 Task: Set "QP difference between chroma and luma" for "H.264/MPEG-4 Part 10/AVC encoder (x264)" to 2.
Action: Mouse moved to (100, 11)
Screenshot: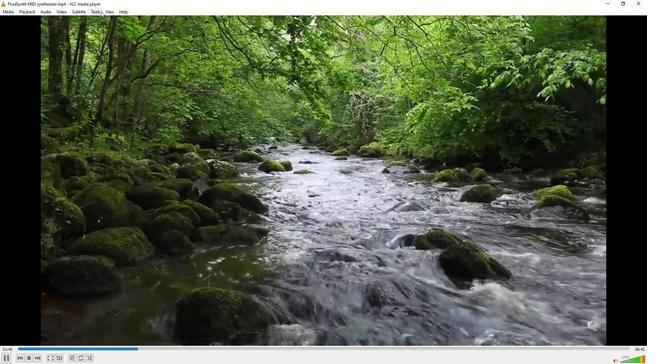 
Action: Mouse pressed left at (100, 11)
Screenshot: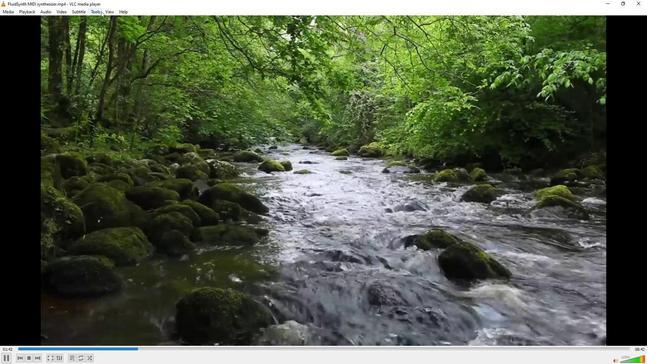 
Action: Mouse moved to (112, 89)
Screenshot: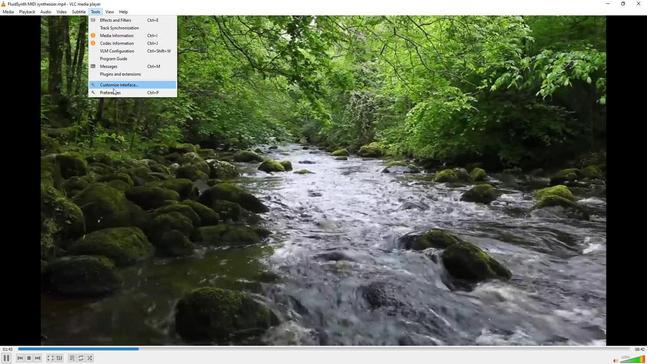 
Action: Mouse pressed left at (112, 89)
Screenshot: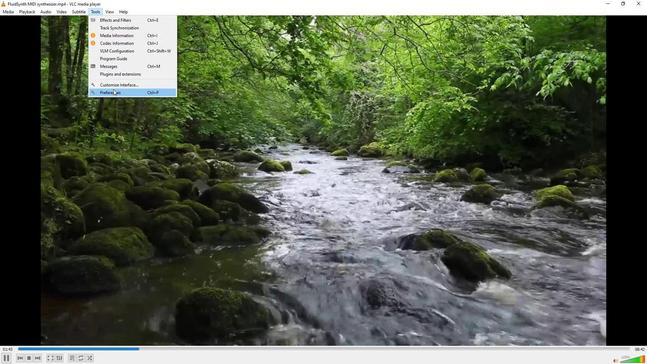 
Action: Mouse moved to (75, 283)
Screenshot: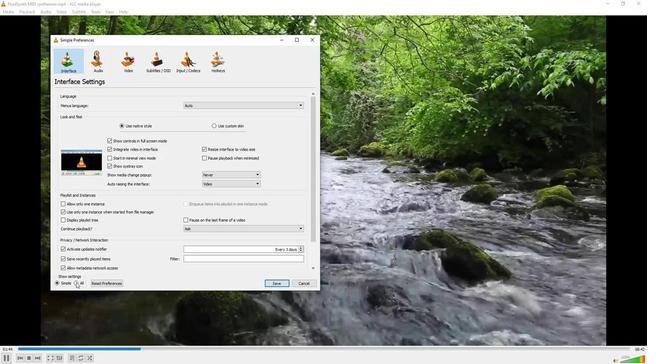 
Action: Mouse pressed left at (75, 283)
Screenshot: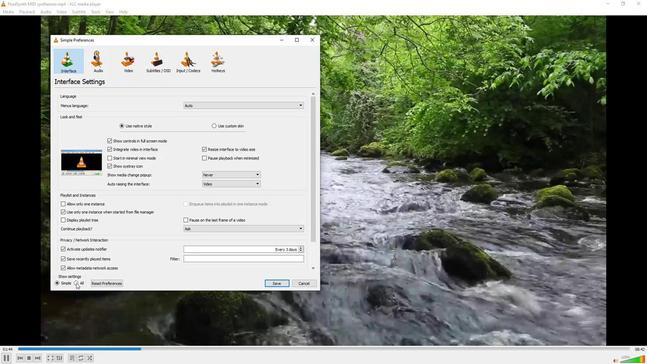 
Action: Mouse moved to (64, 217)
Screenshot: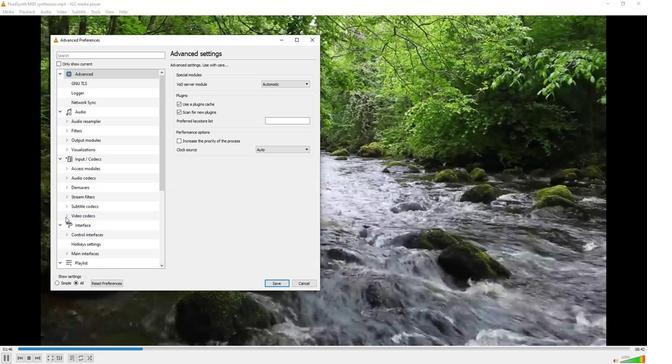 
Action: Mouse pressed left at (64, 217)
Screenshot: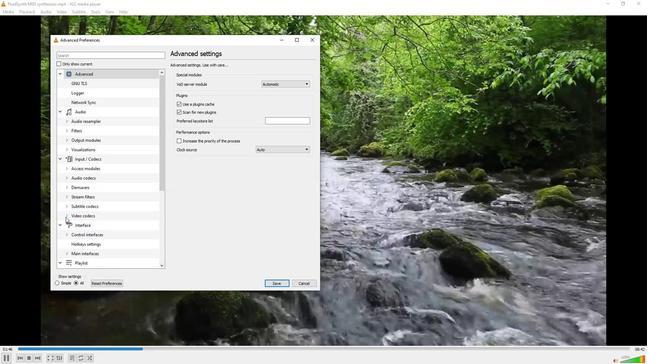 
Action: Mouse moved to (77, 230)
Screenshot: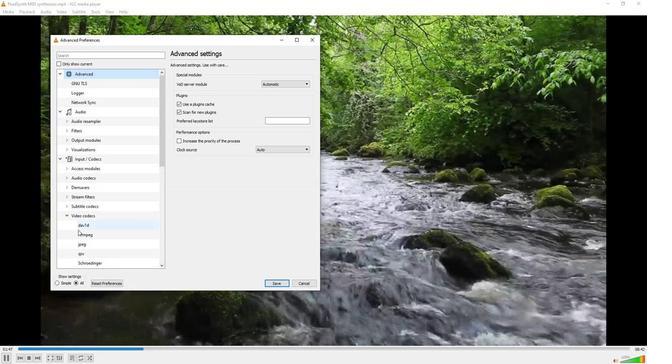 
Action: Mouse scrolled (77, 230) with delta (0, 0)
Screenshot: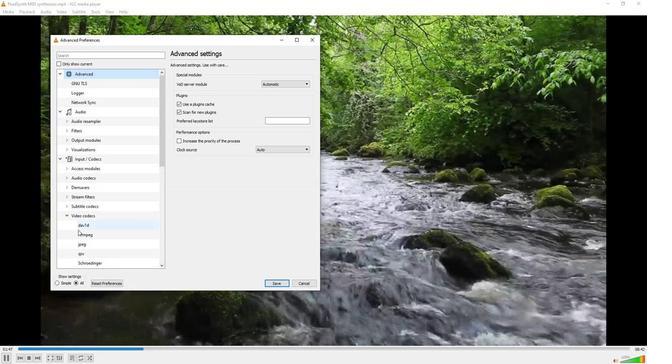 
Action: Mouse moved to (85, 260)
Screenshot: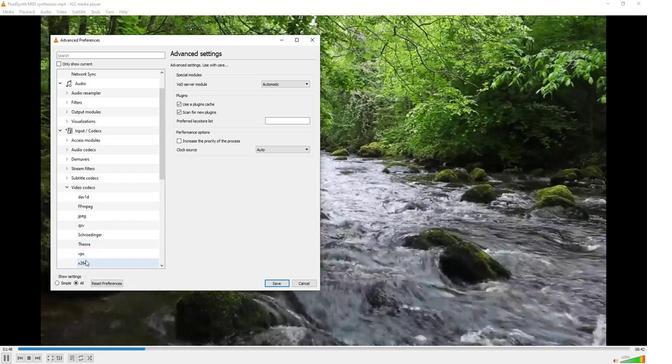 
Action: Mouse pressed left at (85, 260)
Screenshot: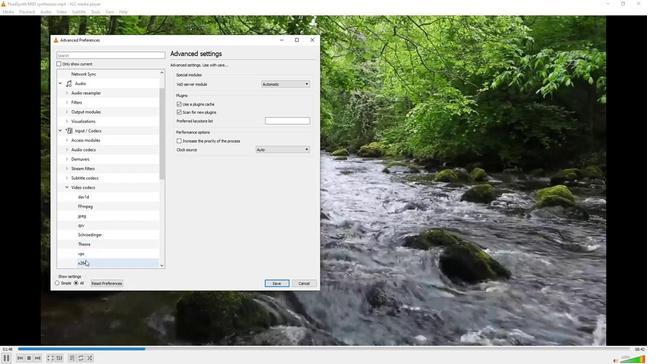 
Action: Mouse moved to (208, 240)
Screenshot: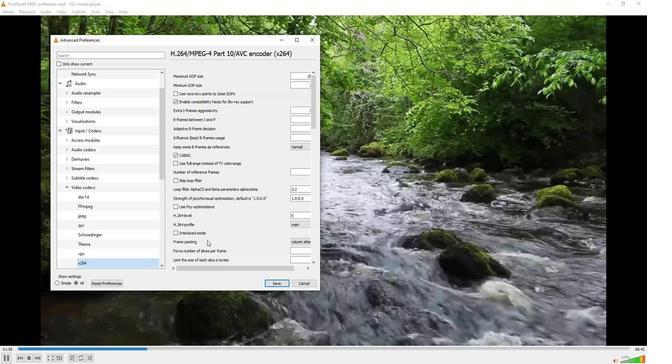 
Action: Mouse scrolled (208, 240) with delta (0, 0)
Screenshot: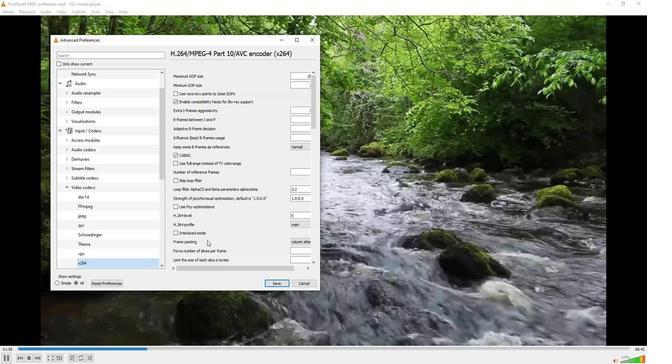 
Action: Mouse moved to (204, 236)
Screenshot: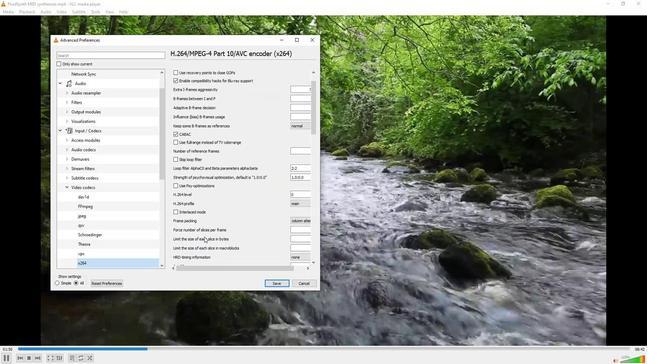 
Action: Mouse scrolled (204, 236) with delta (0, 0)
Screenshot: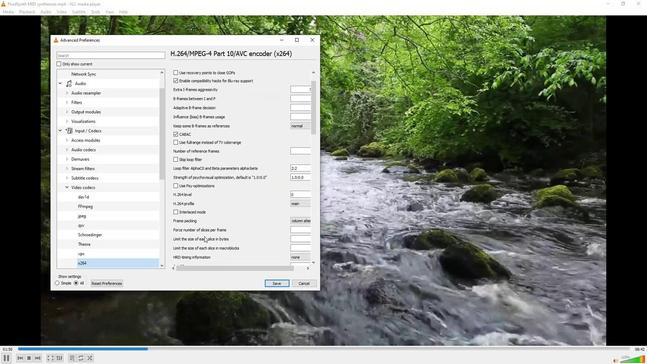 
Action: Mouse scrolled (204, 236) with delta (0, 0)
Screenshot: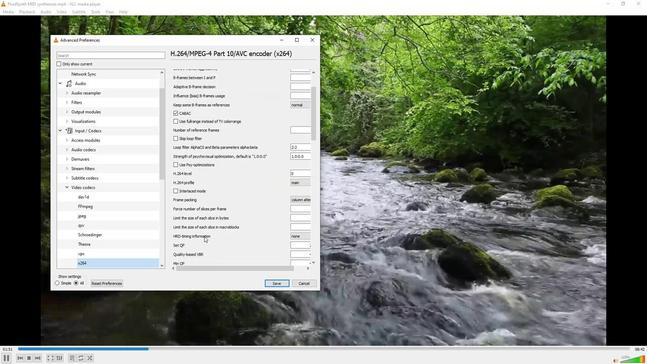 
Action: Mouse scrolled (204, 236) with delta (0, 0)
Screenshot: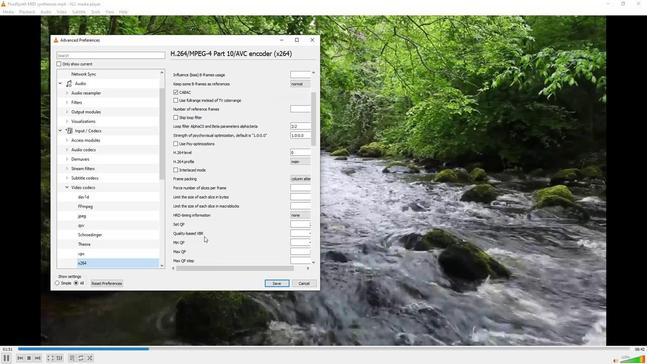 
Action: Mouse scrolled (204, 236) with delta (0, 0)
Screenshot: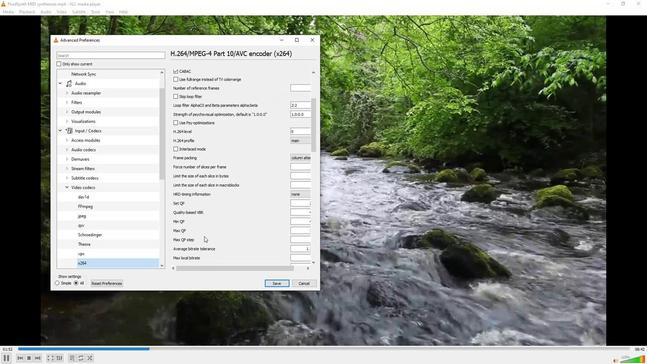 
Action: Mouse scrolled (204, 236) with delta (0, 0)
Screenshot: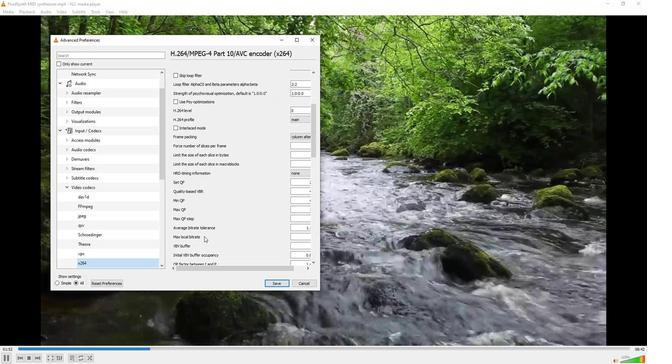 
Action: Mouse scrolled (204, 236) with delta (0, 0)
Screenshot: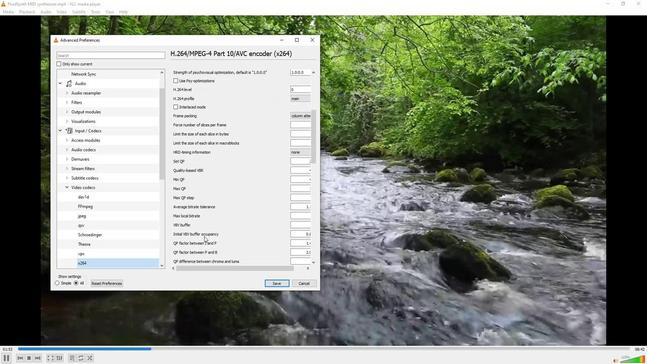 
Action: Mouse moved to (294, 239)
Screenshot: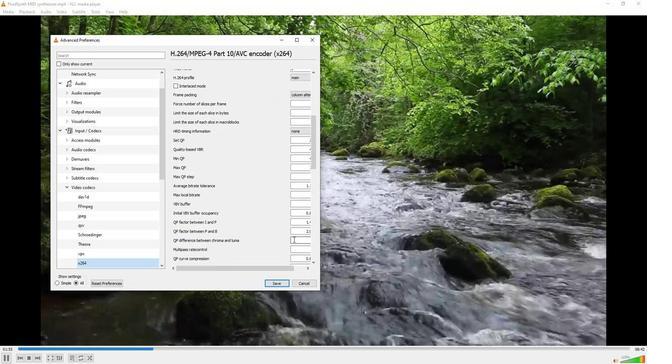 
Action: Mouse pressed left at (294, 239)
Screenshot: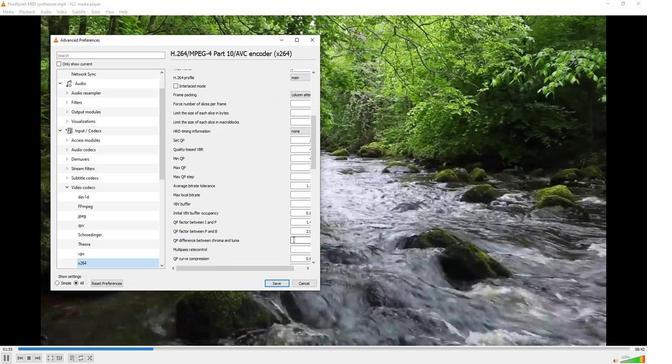 
Action: Mouse moved to (272, 269)
Screenshot: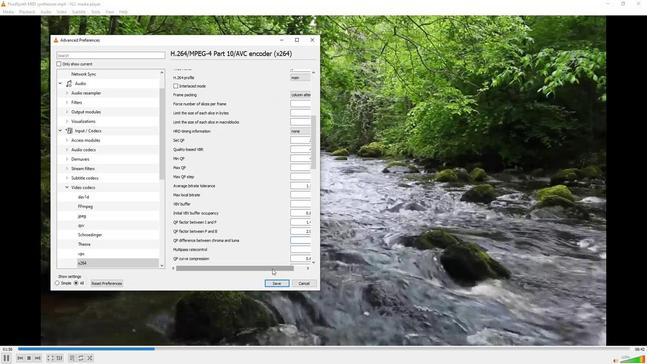 
Action: Mouse pressed left at (272, 269)
Screenshot: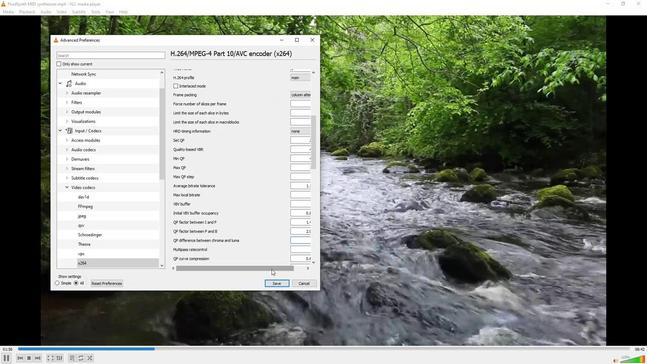 
Action: Mouse moved to (306, 238)
Screenshot: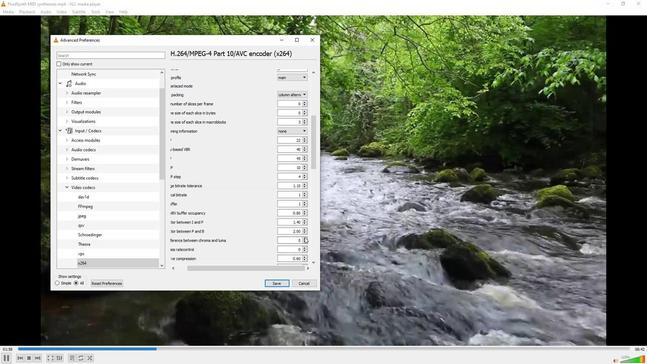 
Action: Mouse pressed left at (306, 238)
Screenshot: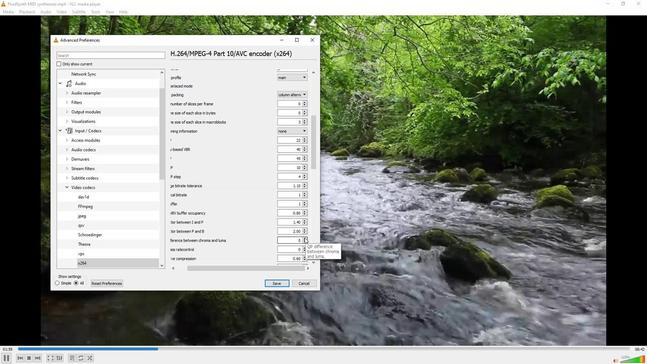 
Action: Mouse pressed left at (306, 238)
Screenshot: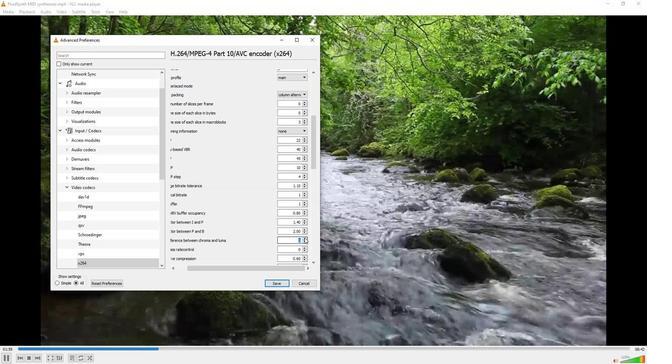 
Action: Mouse moved to (289, 244)
Screenshot: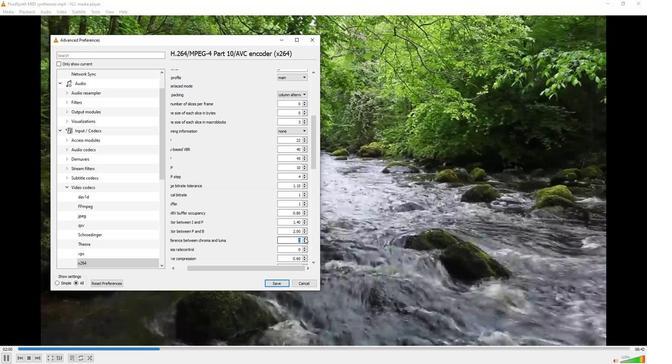 
